 Task: Solve a system of ordinary differential equations with variable coefficients.
Action: Mouse moved to (139, 29)
Screenshot: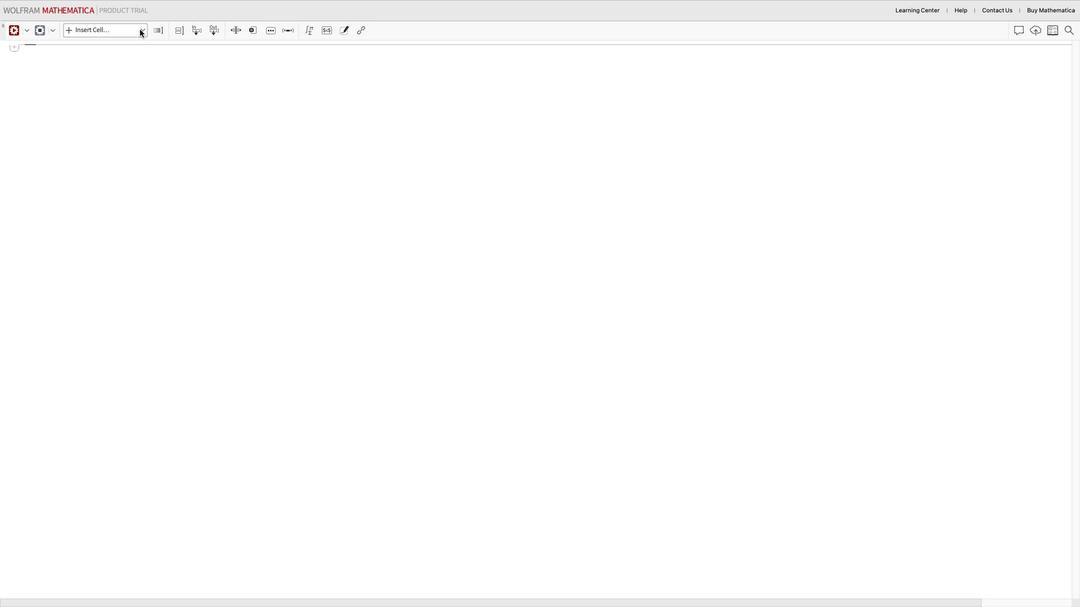 
Action: Mouse pressed left at (139, 29)
Screenshot: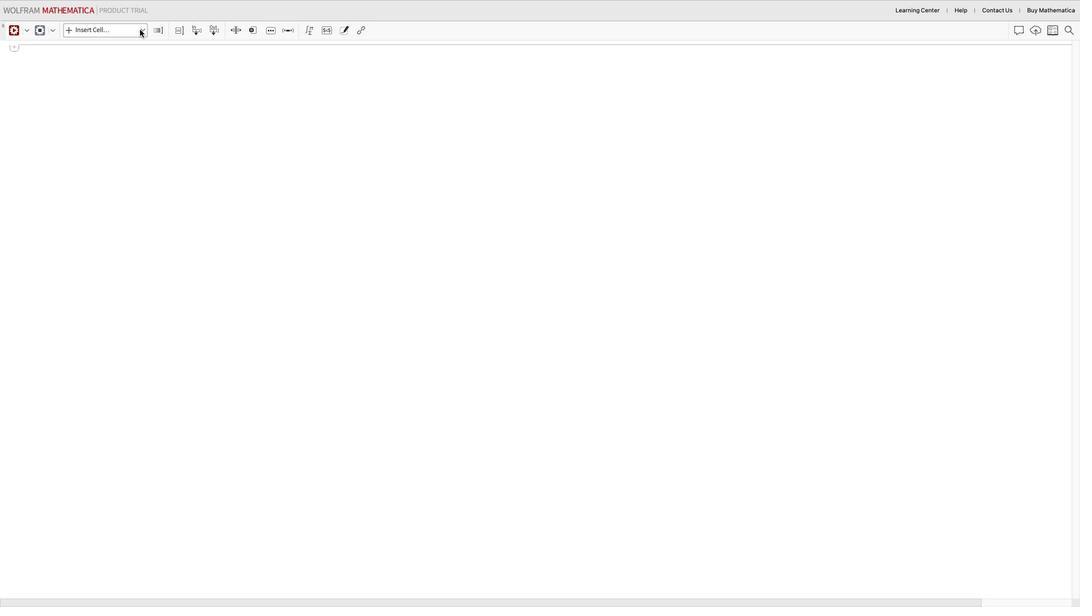
Action: Mouse moved to (112, 56)
Screenshot: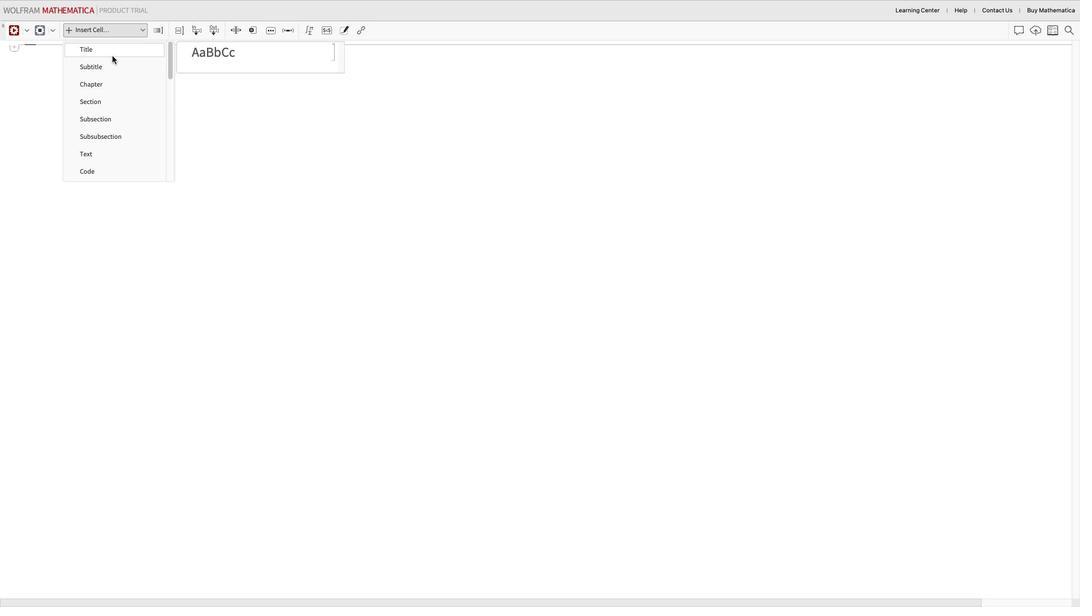
Action: Mouse pressed left at (112, 56)
Screenshot: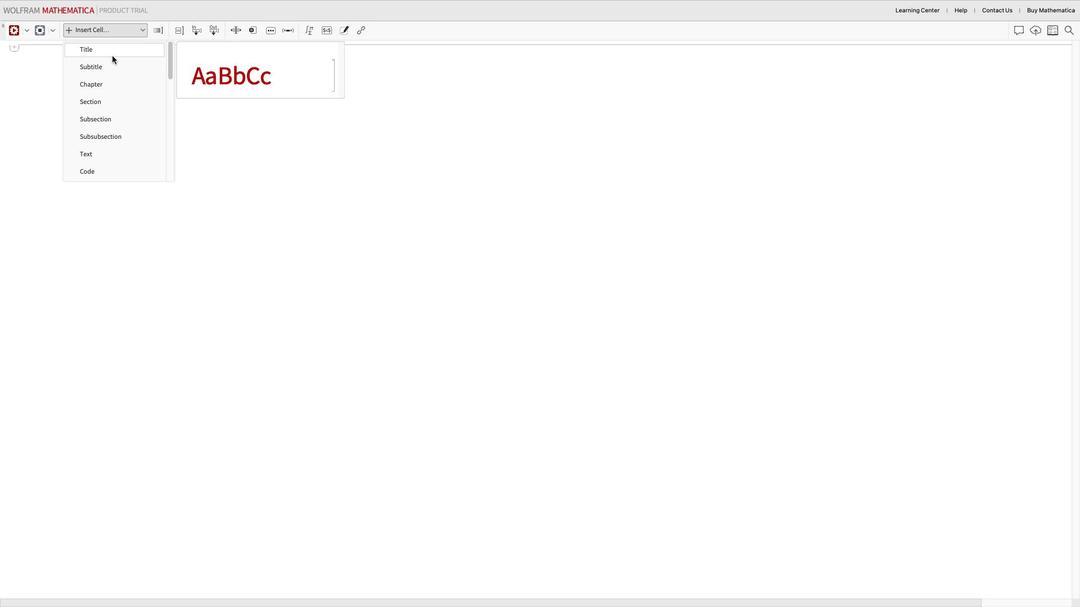 
Action: Mouse moved to (105, 81)
Screenshot: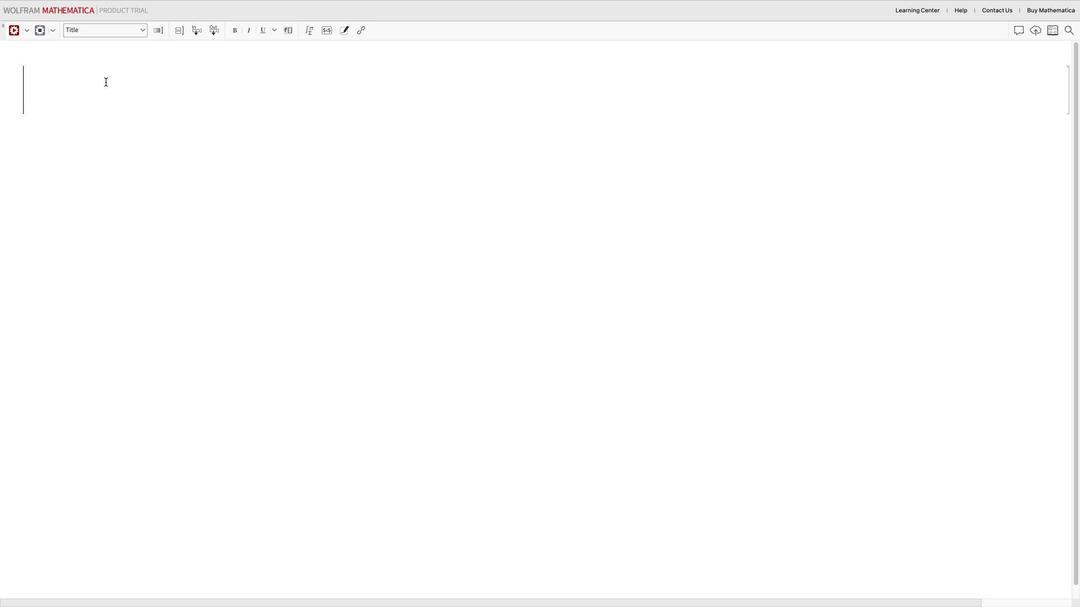 
Action: Mouse pressed left at (105, 81)
Screenshot: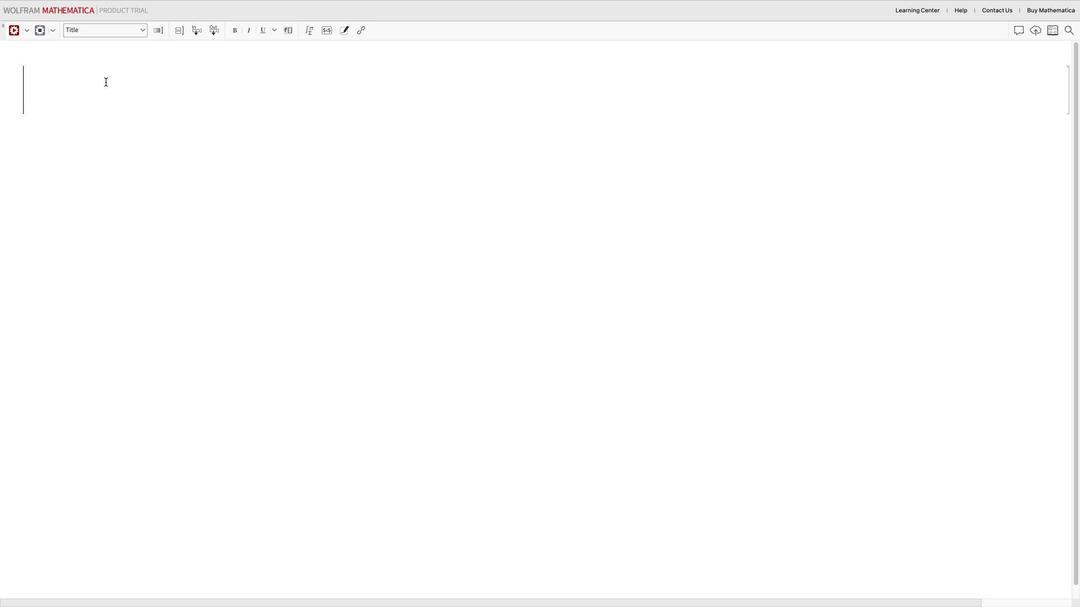 
Action: Key pressed Key.shift_r'S''y''s''t''e''m'Key.space'o''f'Key.space'o''r''d''i''n''a''r''y'Key.space'd''i''f''f''e''r''e''n''t''i''a''l'Key.space'e''q''u''a''t''i''o''n''s'Key.space'w''i''t''h'Key.space'v''a''r''i''a''b''l''e'Key.space'c''o''e''f''f''i''c''i''e''n''t''s'
Screenshot: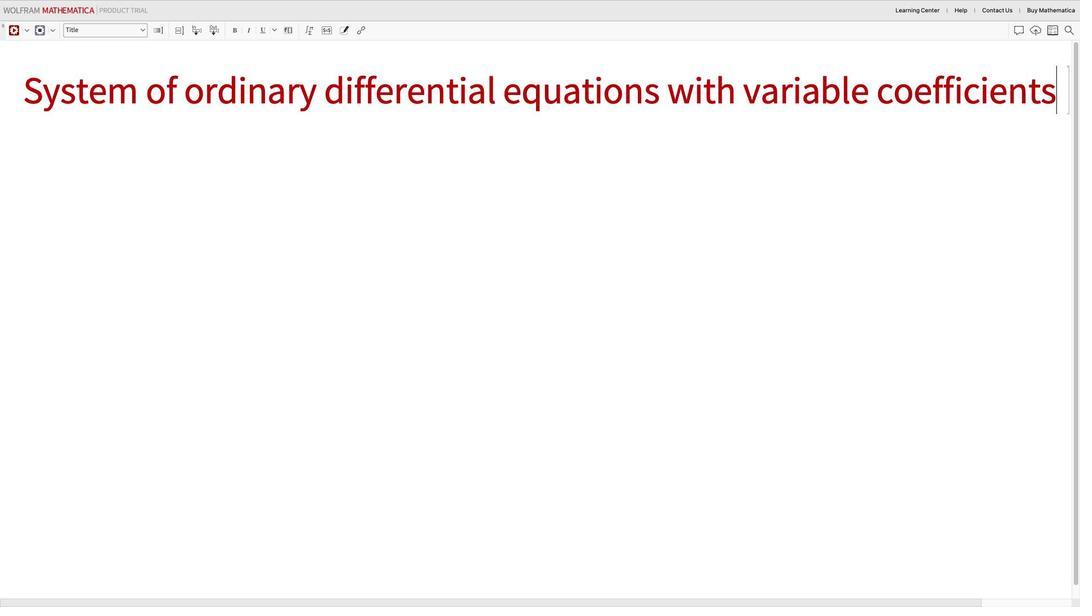 
Action: Mouse moved to (205, 185)
Screenshot: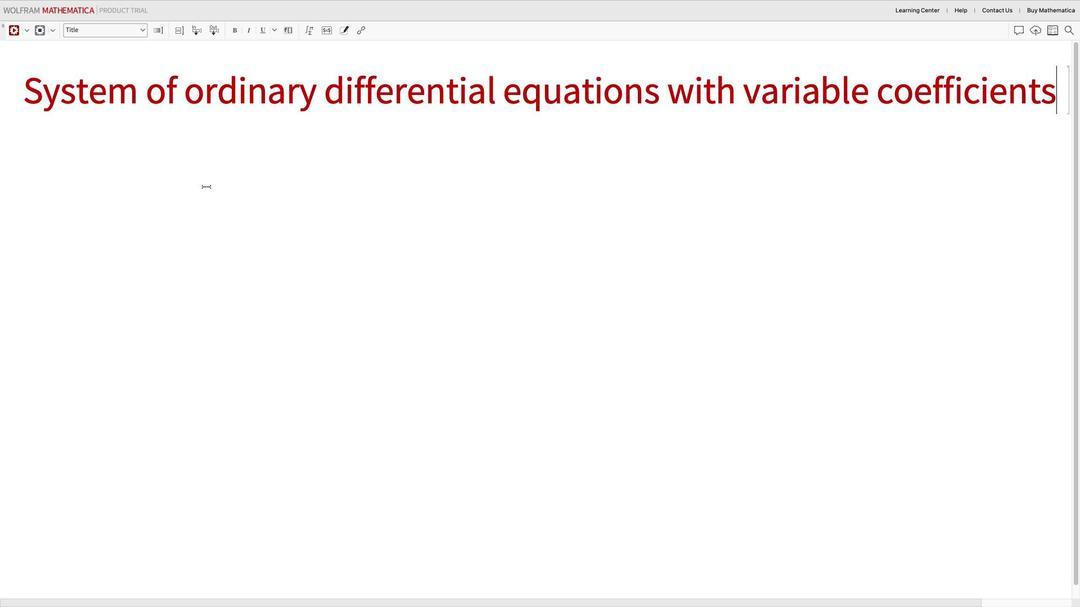 
Action: Mouse pressed left at (205, 185)
Screenshot: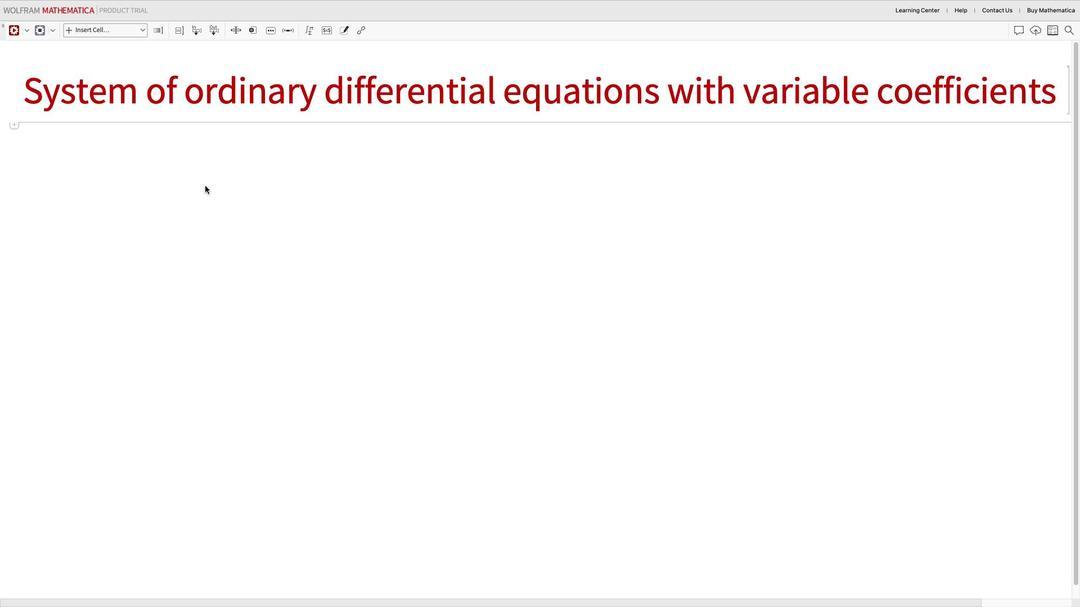 
Action: Mouse moved to (141, 32)
Screenshot: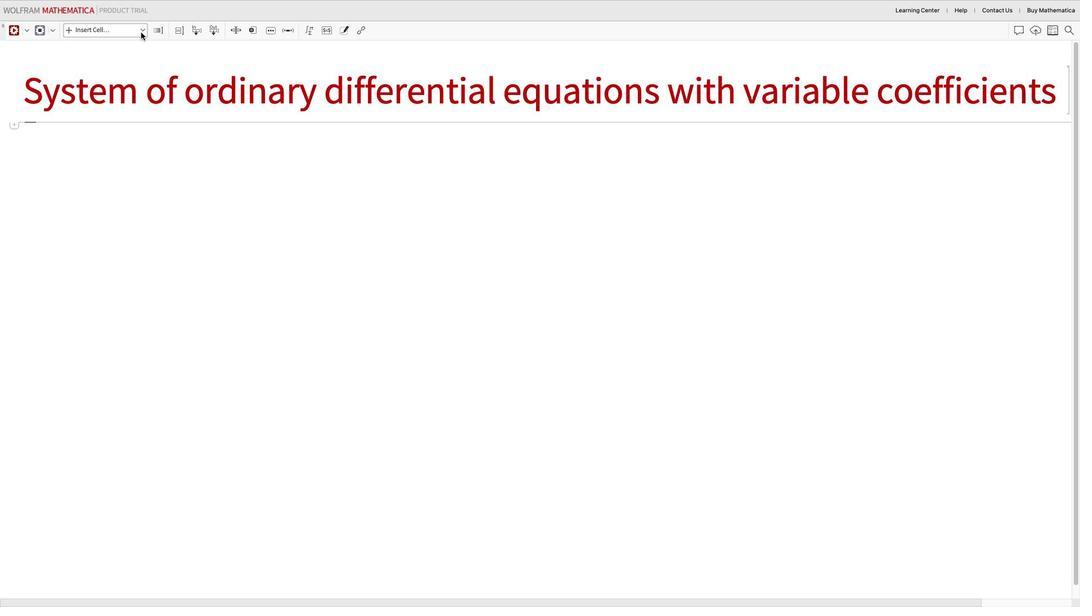
Action: Mouse pressed left at (141, 32)
Screenshot: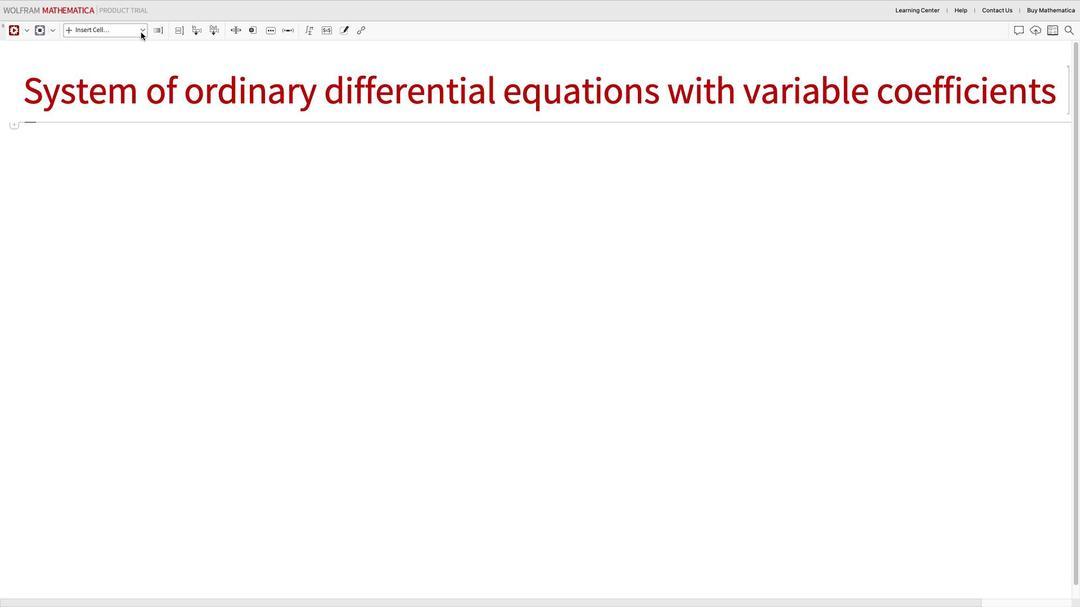 
Action: Mouse moved to (102, 171)
Screenshot: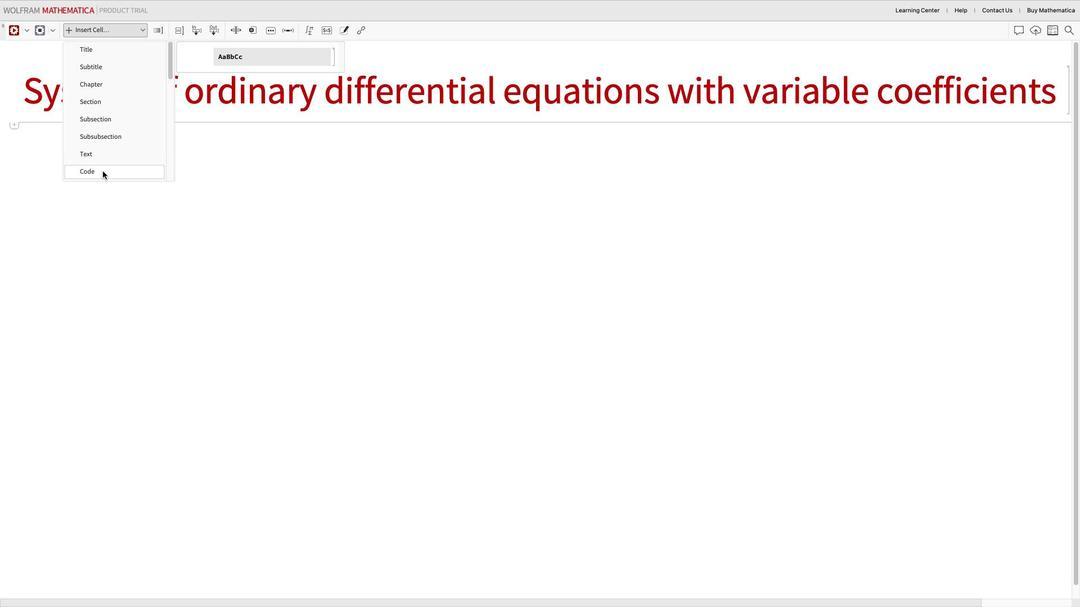 
Action: Mouse pressed left at (102, 171)
Screenshot: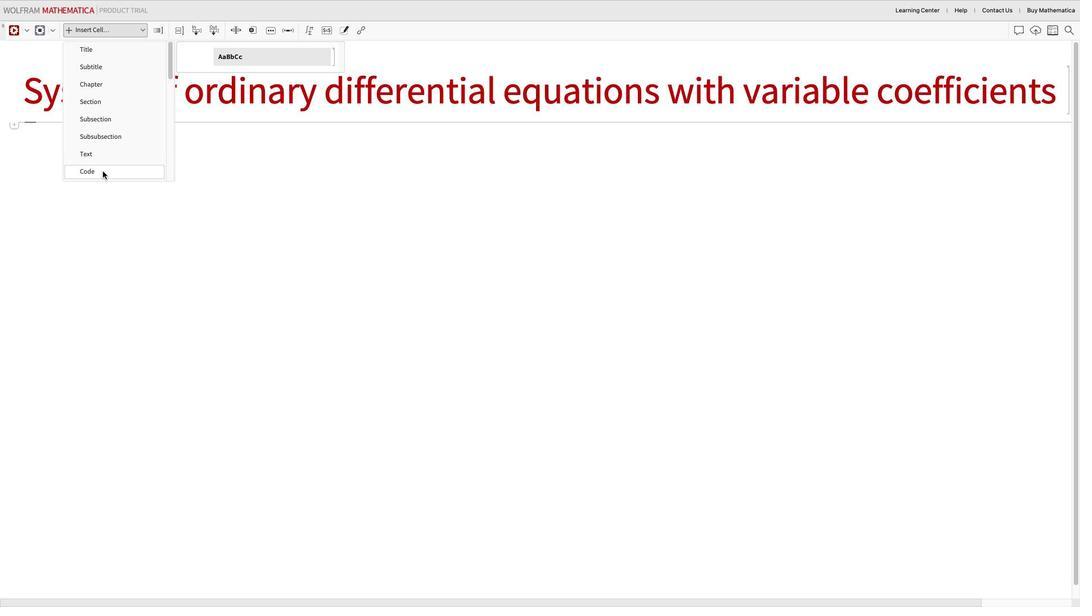 
Action: Mouse moved to (133, 144)
Screenshot: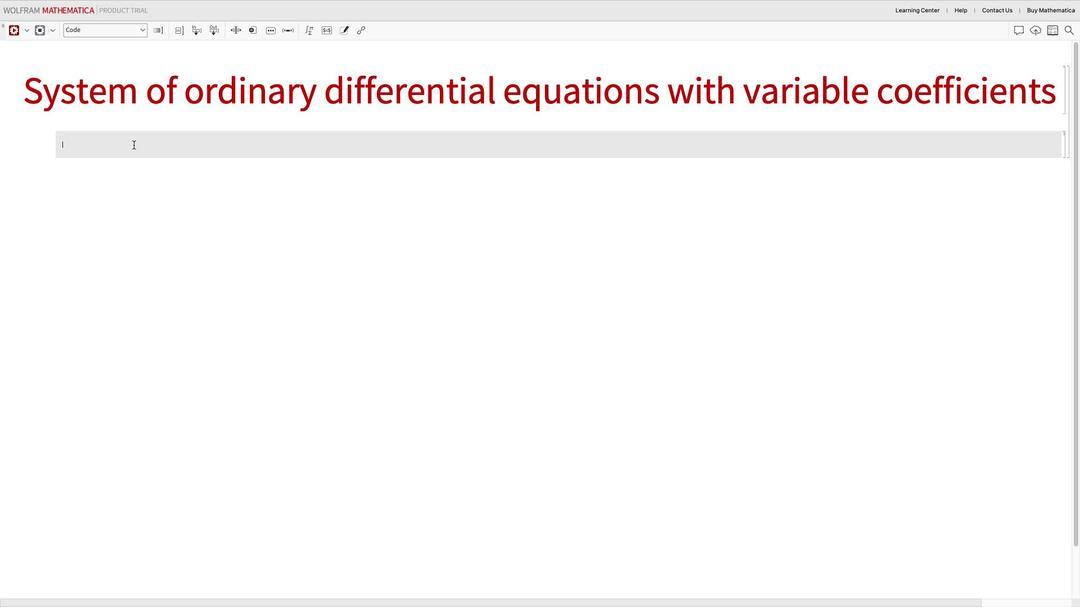 
Action: Mouse pressed left at (133, 144)
Screenshot: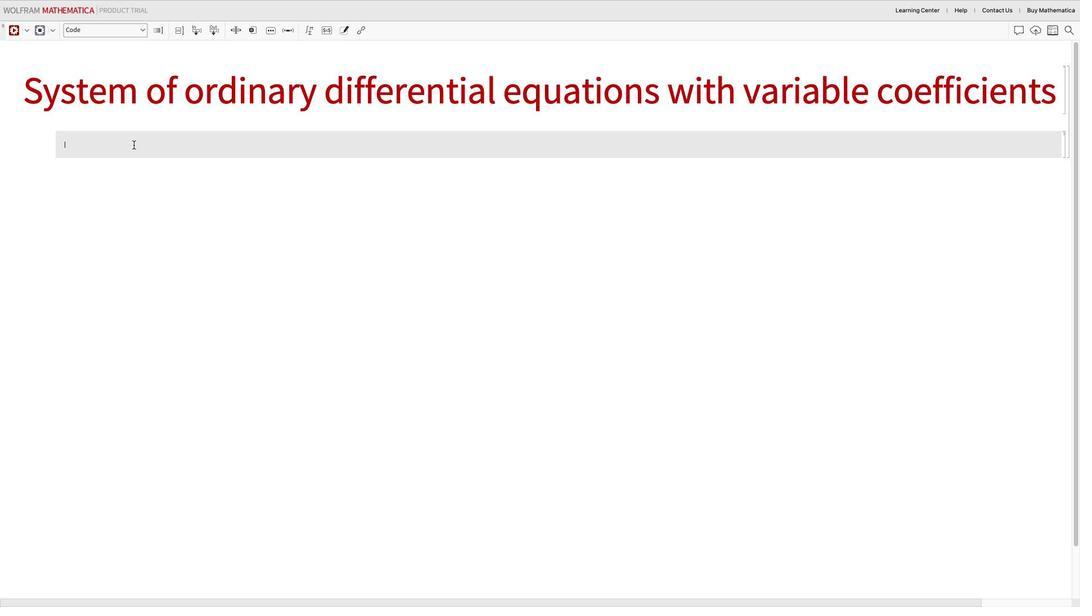 
Action: Mouse moved to (542, 300)
Screenshot: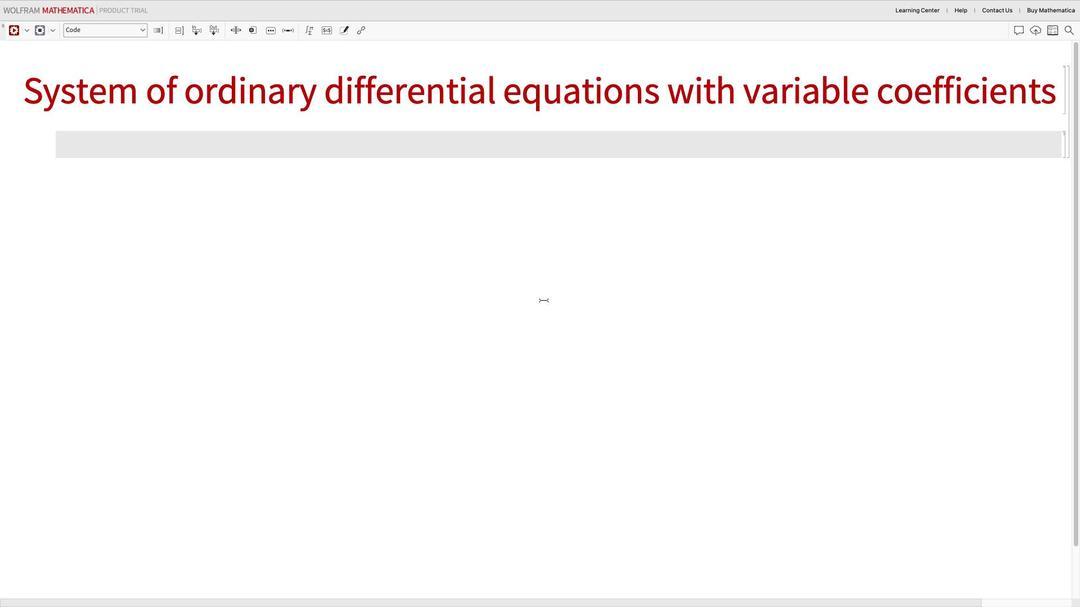 
Action: Key pressed Key.shift_r'(''*'Key.spaceKey.shift_r'D''e''f''i''n''e'Key.space'a'Key.space's''y''s''t''e''m'Key.space'o''f'Key.spaceKey.shift_r'O''D''E''s'Key.space'w''i''t''h'Key.space'v''a''r''i''a''b''l''e'Key.space'c''o''e''f''f''i''c''i''e''n''t''s'Key.spaceKey.rightKey.rightKey.enter'e''q''1''='Key.space'x'"'"'[''t'']'Key.spaceKey.backspace'=''='Key.space'a''[''t'']'Key.space'x''[''t'']''-''b''[''t'']'Key.space'y''[''t'']'';'Key.enter'e''q''2''='Key.space'y'"'"'[''t'']''=''=''c''[''t'']'Key.space'x''[''t'']''+''d''[''t'']'Key.space'y''[''t'']'';'Key.leftKey.leftKey.leftKey.leftKey.leftKey.leftKey.leftKey.leftKey.leftKey.leftKey.leftKey.leftKey.leftKey.leftKey.leftKey.leftKey.leftKey.leftKey.leftKey.leftKey.spaceKey.rightKey.rightKey.rightKey.rightKey.rightKey.rightKey.rightKey.rightKey.rightKey.rightKey.rightKey.rightKey.rightKey.rightKey.rightKey.rightKey.rightKey.rightKey.rightKey.rightKey.enterKey.enterKey.shift_r'('Key.shift_r'*'Key.spaceKey.shift_r'D''e''f''n'Key.backspace'i''n''e'Key.space't''h''e'Key.space'c''o''e''f''f''i''c''i''e''n''t''s'Key.space'a''s'Key.space'f''u''n''c''t''i''o''n''s'Key.space'o''f'Key.space't''i''m''e'Key.spaceKey.rightKey.rightKey.enter'a''[''t'Key.shift_r'_'']'Key.shift_r':''='Key.shift_r'S''i''n''[''t'']'';'Key.enter'b''[''t'Key.shift_r'_'']'Key.shift_r':'Key.shift_r'C''o''s''[''t'']'';'Key.leftKey.leftKey.leftKey.leftKey.leftKey.leftKey.left'='Key.rightKey.rightKey.rightKey.rightKey.rightKey.rightKey.rightKey.enter'c''[''t'Key.shift_r'_'']'Key.shift_r':''='Key.spaceKey.shift_r'E''x''p''[''-''t'']'';'Key.enter'd''[''t'Key.shift_r'_'']'Key.shift_r':''=''1''/''t'';'Key.spaceKey.shift_r'(''*'Key.shift_r'M''o''d''i''f''y'Key.space't''h''i''s'Key.space'c''o''f''f''i''c''i''e''n''t'Key.rightKey.rightKey.leftKey.leftKey.leftKey.leftKey.leftKey.leftKey.leftKey.leftKey.leftKey.leftKey.leftKey.leftKey.leftKey.leftKey.leftKey.leftKey.leftKey.leftKey.leftKey.leftKey.leftKey.leftKey.leftKey.leftKey.leftKey.leftKey.leftKey.leftKey.leftKey.leftKey.leftKey.spaceKey.upKey.backspaceKey.rightKey.rightKey.downKey.rightKey.rightKey.rightKey.rightKey.rightKey.rightKey.rightKey.rightKey.rightKey.rightKey.rightKey.rightKey.rightKey.rightKey.rightKey.rightKey.rightKey.rightKey.rightKey.rightKey.rightKey.rightKey.rightKey.rightKey.rightKey.rightKey.rightKey.rightKey.rightKey.rightKey.enterKey.enterKey.shift_r'(''*'Key.spaceKey.shift_r'D''e''f''i''n''e'Key.space'i''n''i''t''i''a''l'Key.space'c''o''n''d''i''t''i''o''n''s'Key.spaceKey.shift_r'(''a''v''o''i''d'Key.space't''=''0'Key.rightKey.spaceKey.rightKey.rightKey.enter'i''n''i''t''i''a''l'Key.shift_r'C''o''n''d''i''t''i''o''n''s'Key.enter'='Key.shift_r'{''x''[''0''.''1'']''=''=''1'','Key.space'y''[''0''/''2'Key.backspaceKey.backspace'.''2'Key.backspace'1'Key.right'=''=''0'Key.right';'Key.spaceKey.enterKey.enterKey.shift_r'(''*'Key.spaceKey.shift_r'D''e''f''i''n''e'Key.space't''h''e'Key.space't''i''m''e'Key.space'd''o''m''a''i''n'Key.spaceKey.rightKey.rightKey.enter't'Key.shift_r'S''t''a''r''t'Key.space'='Key.space'0''.''1'';'Key.spaceKey.enter'e'Key.backspace't''e''n''d'Key.backspaceKey.backspaceKey.backspaceKey.shift_r'E''n''d''=''1''0'Key.leftKey.leftKey.leftKey.spaceKey.rightKey.spaceKey.rightKey.right';'Key.enterKey.enterKey.shift_r'(''*'Key.spaceKey.shift_r'S''o''l''v''e'Key.space't''h''e'Key.space's''y''s''t''e''m'Key.space'o''f'Key.spaceKey.shift_r'O''D''E''s'Key.spaceKey.rightKey.rightKey.enter's''o''l'Key.space'='Key.spaceKey.shift_r'N'Key.shift_r'D'Key.shift_r'S''o''l''v''e''['Key.shift_r'{''e''q''1'',''e''q''2'','Key.space'i''n''i''t''i''a''k'Key.backspace'l'Key.shift_r'C''o''n''d''i''t''i''o''n''s'Key.right','Key.spaceKey.shift_r'{''x''[''t'Key.right',''y''[''t'']'','Key.shift_r'{''t'',''t'Key.shift_r'S''t''a''r''t'',''t'Key.shift_r'E''n''d'Key.rightKey.rightKey.backspaceKey.right';'Key.leftKey.leftKey.leftKey.leftKey.leftKey.leftKey.leftKey.leftKey.leftKey.leftKey.leftKey.leftKey.leftKey.leftKey.leftKey.leftKey.leftKey.leftKey.leftKey.leftKey.leftKey.leftKey.leftKey.leftKey.leftKey.leftKey.leftKey.leftKey.leftKey.leftKey.leftKey.leftKey.leftKey.leftKey.leftKey.leftKey.leftKey.leftKey.leftKey.leftKey.leftKey.leftKey.leftKey.leftKey.leftKey.leftKey.leftKey.leftKey.leftKey.leftKey.leftKey.leftKey.leftKey.rightKey.rightKey.rightKey.rightKey.rightKey.rightKey.rightKey.rightKey.rightKey.rightKey.rightKey.rightKey.rightKey.rightKey.rightKey.rightKey.rightKey.rightKey.rightKey.rightKey.rightKey.rightKey.rightKey.rightKey.rightKey.rightKey.leftKey.leftKey.rightKey.rightKey.rightKey.rightKey.rightKey.rightKey.rightKey.rightKey.rightKey.shift_r'}'Key.rightKey.rightKey.rightKey.rightKey.rightKey.rightKey.rightKey.rightKey.rightKey.rightKey.rightKey.rightKey.rightKey.rightKey.rightKey.rightKey.rightKey.rightKey.enterKey.enterKey.shift_r'(''*'Key.spaceKey.shift_r'P''l''o''t'Key.space't''h''e'Key.space's''o''l''u''t''i''o''n'Key.spaceKey.rightKey.rightKey.enterKey.shift_r'P''l''o''t''['Key.shift_r'{''x''[''t'']'',''y''[''t'']'Key.rightKey.space'/''.'Key.space's''o''l'','Key.spaceKey.shift_r'{''t'',''s'Key.shift_r'S''t''a''r''t'','Key.leftKey.leftKey.leftKey.leftKey.leftKey.leftKey.backspace't'Key.rightKey.rightKey.rightKey.rightKey.rightKey.rightKey.space't'Key.shift_r'E''n''d'Key.right','Key.spaceKey.shift_r'P''l''o''t'Key.shift_r'L''e''g''e''n''d''s'Key.enterKey.shift_r'{'Key.shift_r'"''x''[''t'']'Key.right','Key.shift_r'"''y''[''t'']'Key.rightKey.right','Key.enterKey.shift_r'P''l''o''t'Key.shift_r'L''a''b''e''l'Key.enterKey.shift_r'"'Key.shift_r'S''o''l''u''t''i''o''n'Key.space't''o'Key.space't''h''e'Key.space's''y''s''t''e''n'Key.space'o''f'Key.spaceKey.shift_r'O'Key.shift_r'D''E''s'Key.right','Key.spaceKey.shift_r'A''x''e''s'Key.shift_r'L''a''b''e''l'Key.enterKey.shift_r'{'Key.shift_r'"''t'Key.right','Key.shift_r'"''y'Key.rightKey.rightKey.rightKey.shift_rKey.enter
Screenshot: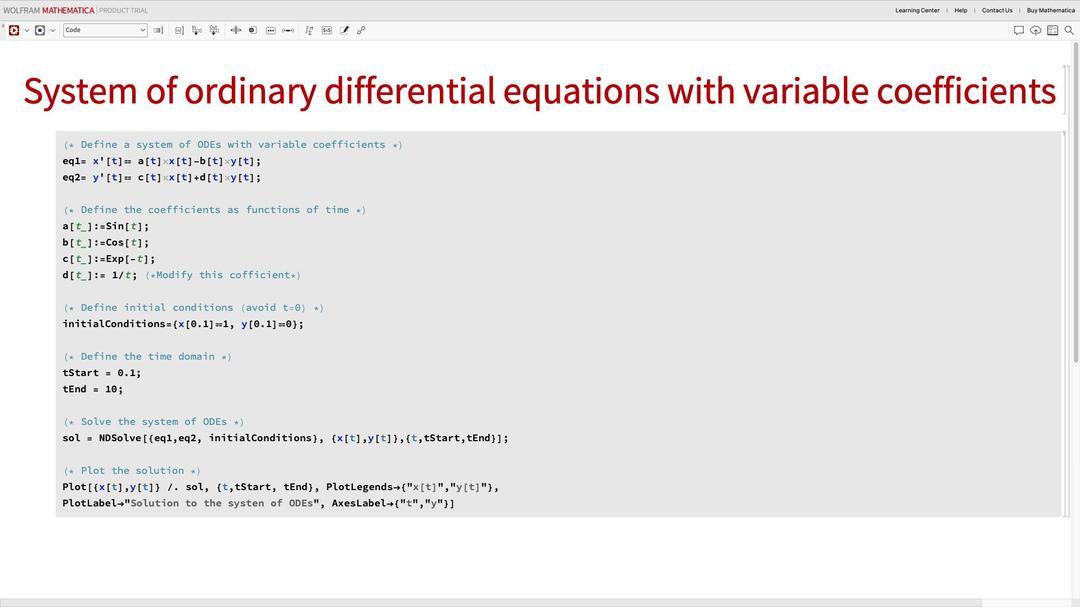 
Action: Mouse moved to (546, 323)
Screenshot: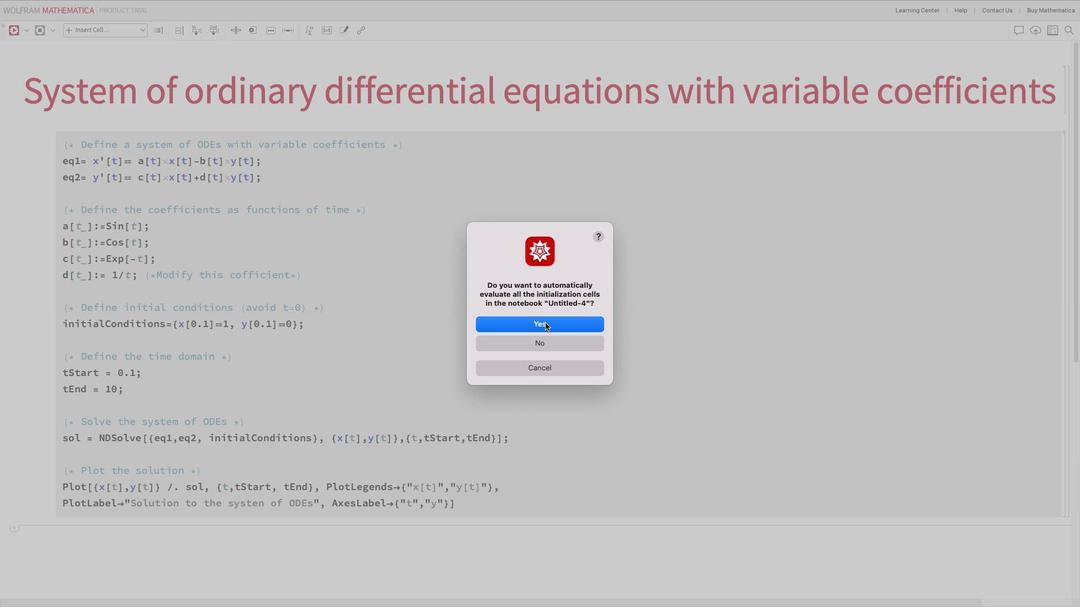 
Action: Mouse pressed left at (546, 323)
Screenshot: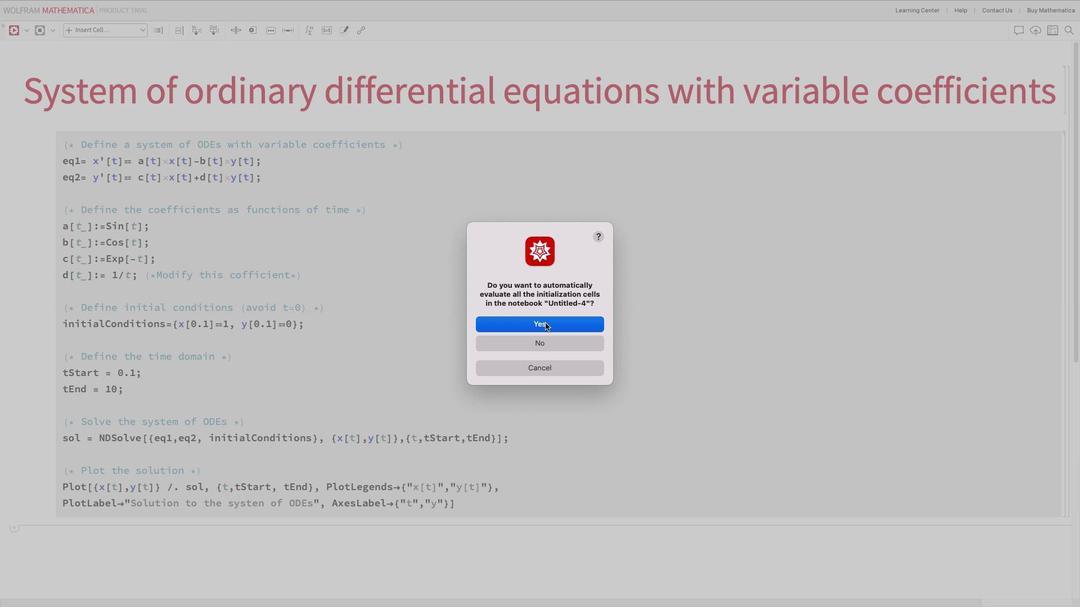 
Action: Mouse moved to (550, 323)
Screenshot: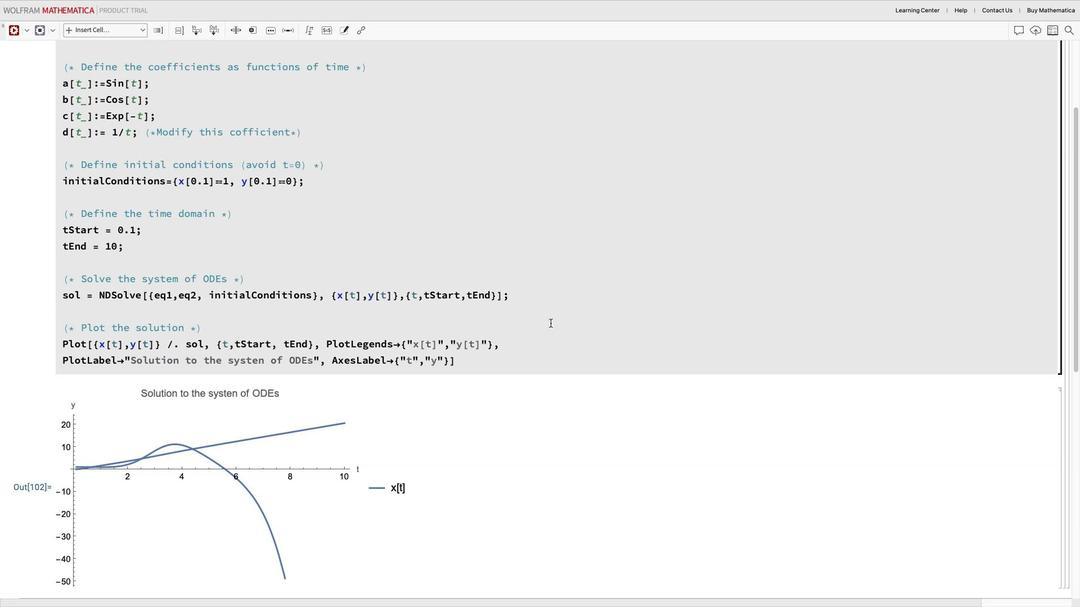 
Action: Mouse scrolled (550, 323) with delta (0, 0)
Screenshot: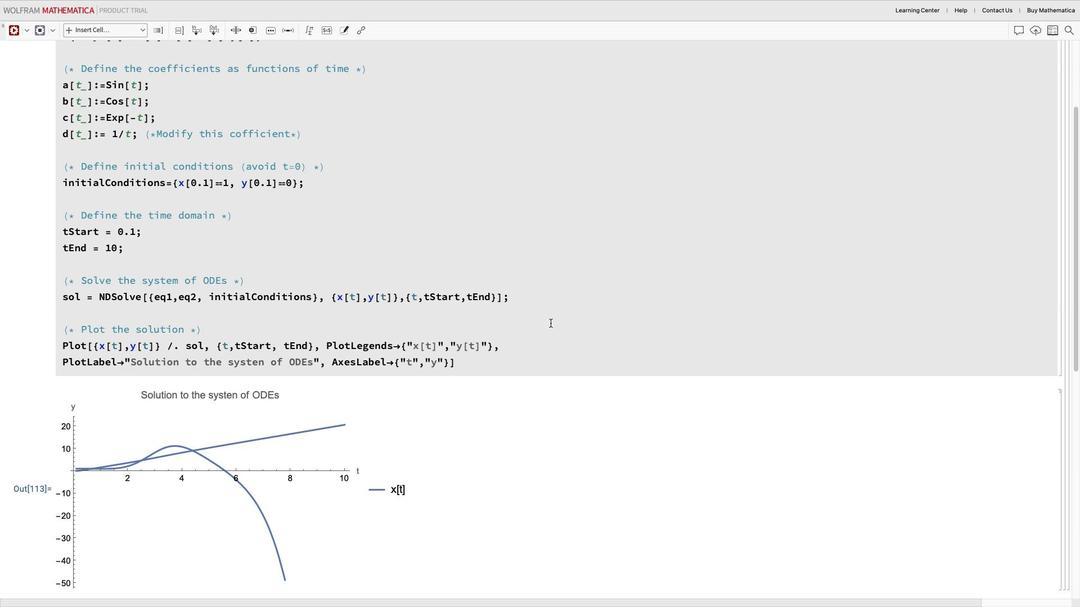 
Action: Mouse scrolled (550, 323) with delta (0, 0)
Screenshot: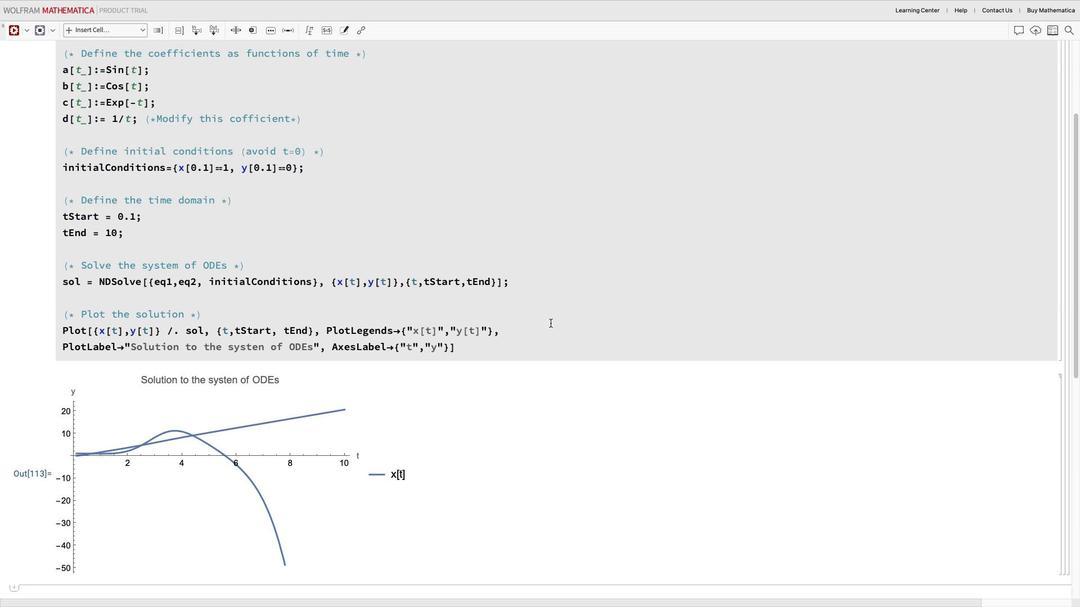 
Action: Mouse scrolled (550, 323) with delta (0, 0)
Screenshot: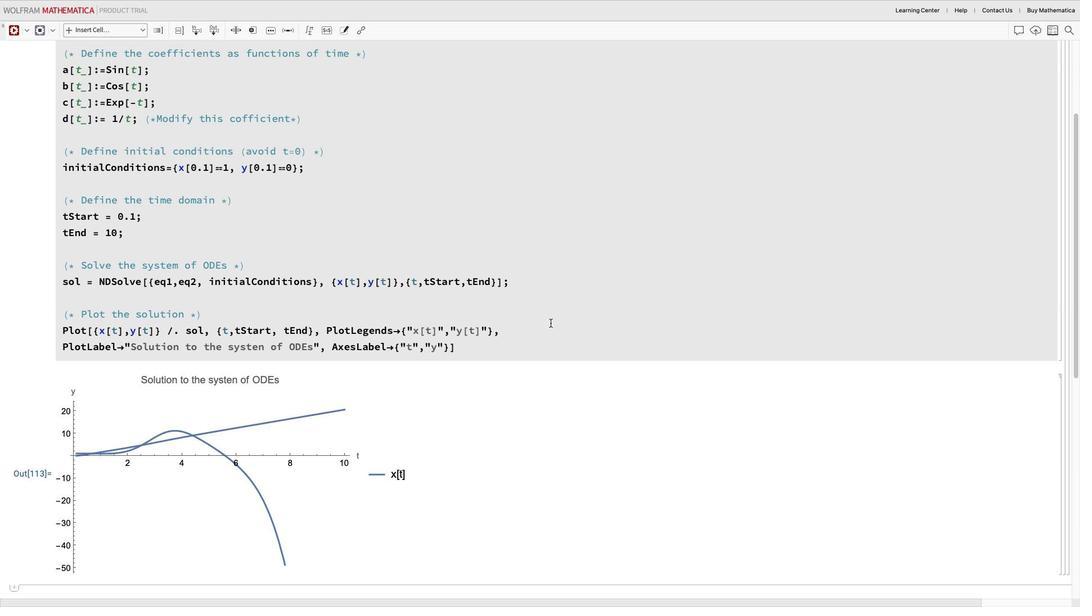 
